 Task: Add the task  Upgrade and migrate company inventory management to a cloud-based solution to the section Customer Satisfaction Sprint in the project AgileQuest and add a Due Date to the respective task as 2023/08/08
Action: Mouse moved to (800, 420)
Screenshot: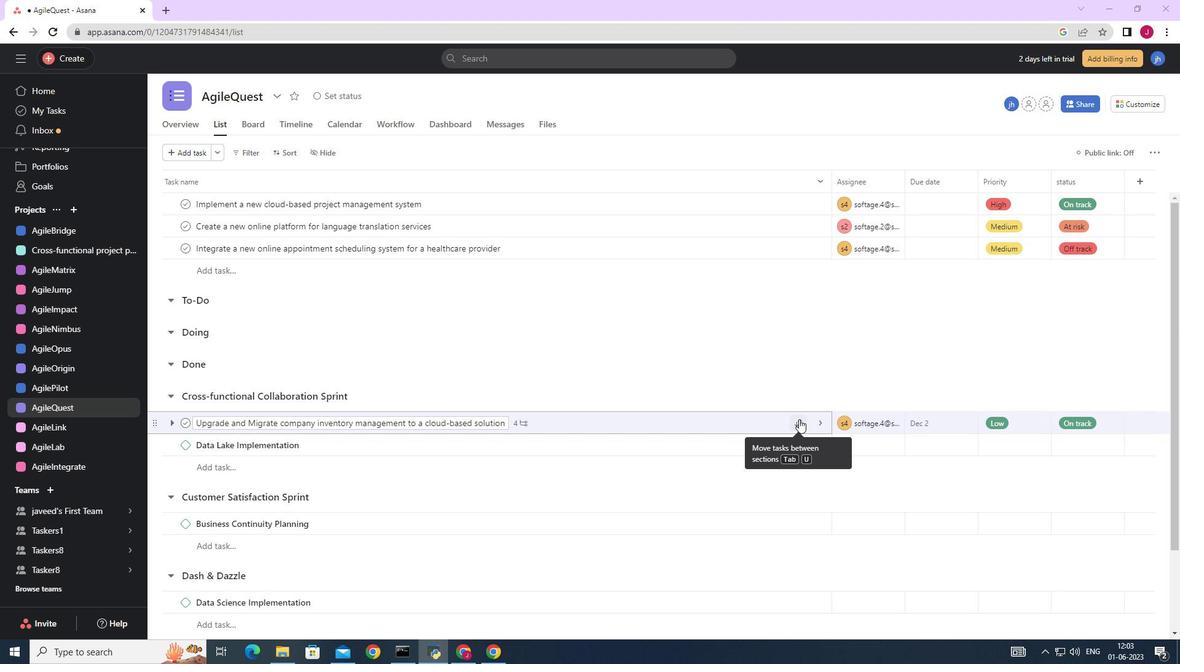 
Action: Mouse pressed left at (800, 420)
Screenshot: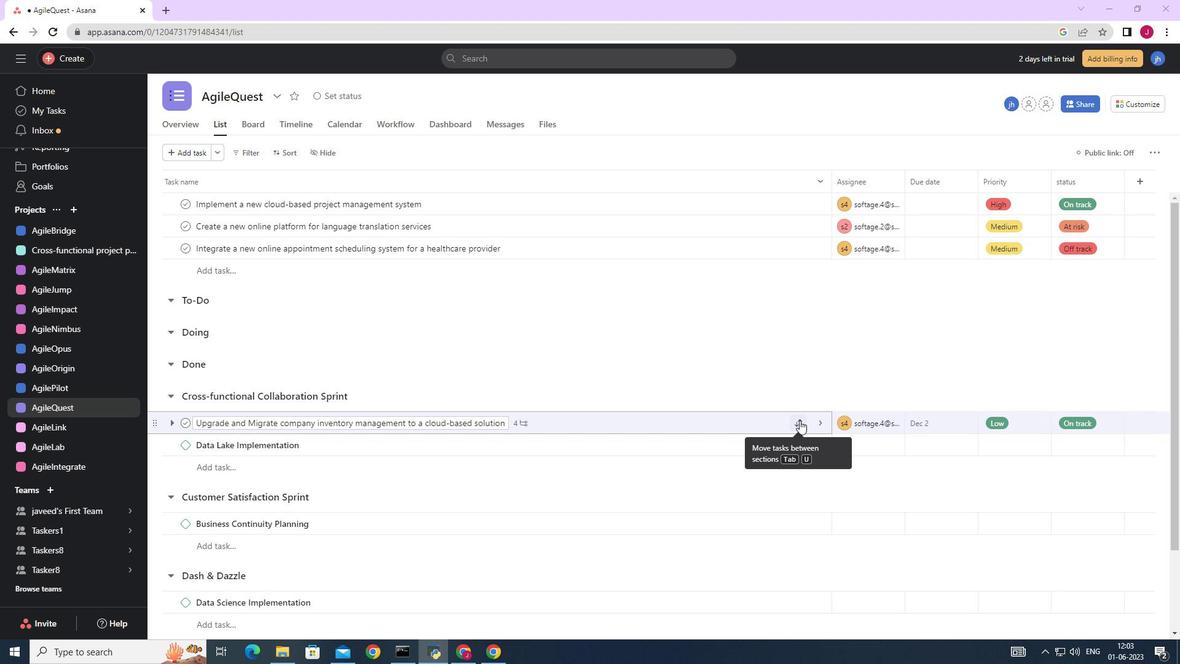 
Action: Mouse moved to (715, 356)
Screenshot: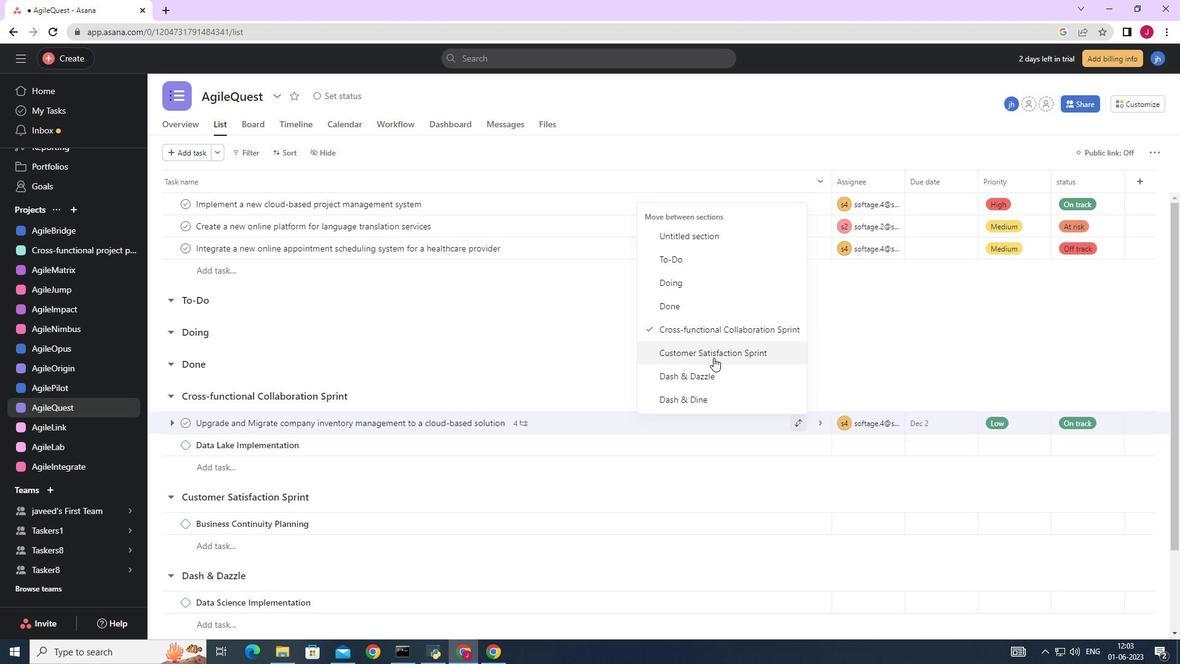 
Action: Mouse pressed left at (715, 356)
Screenshot: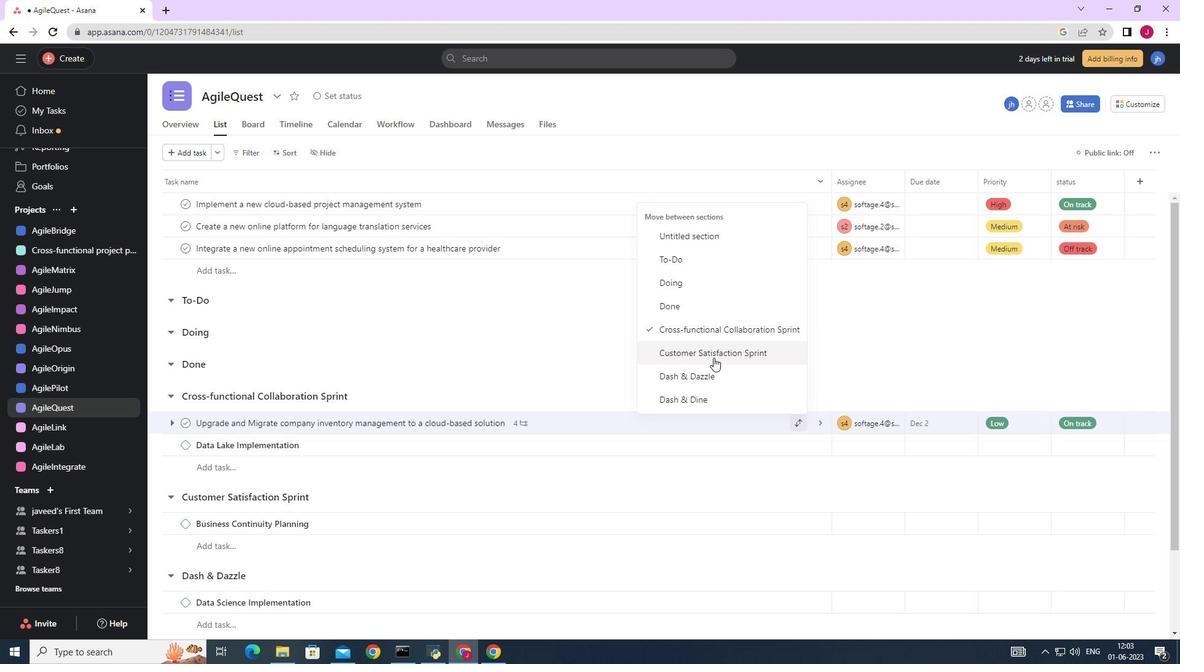 
Action: Mouse moved to (939, 501)
Screenshot: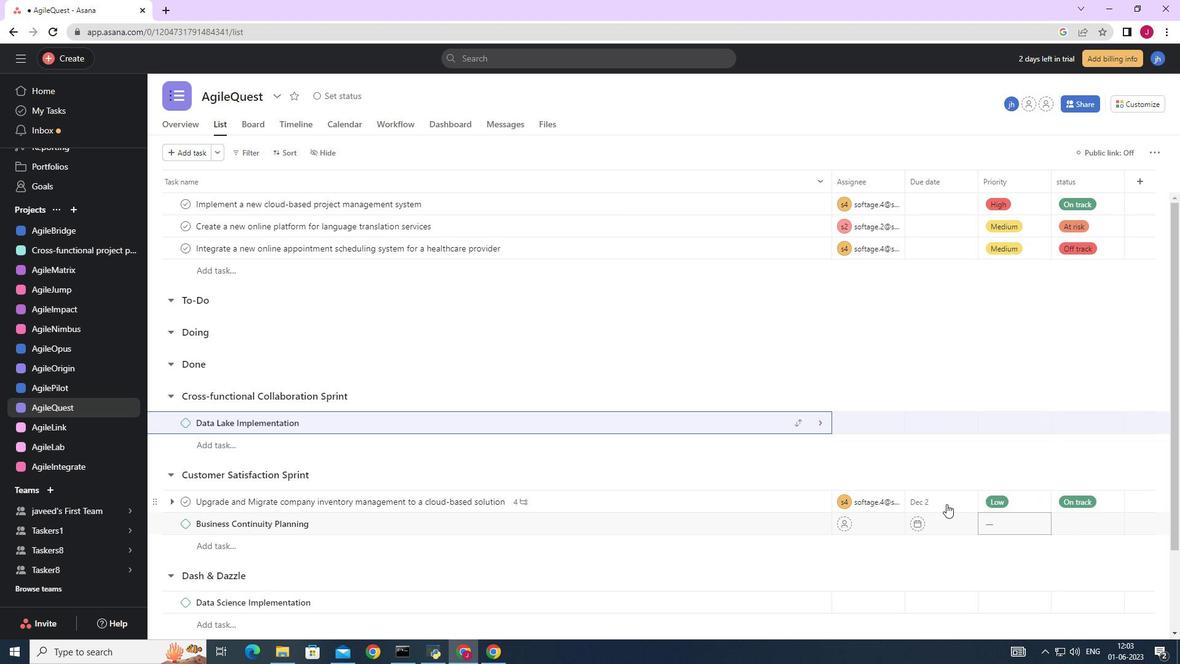 
Action: Mouse pressed left at (939, 501)
Screenshot: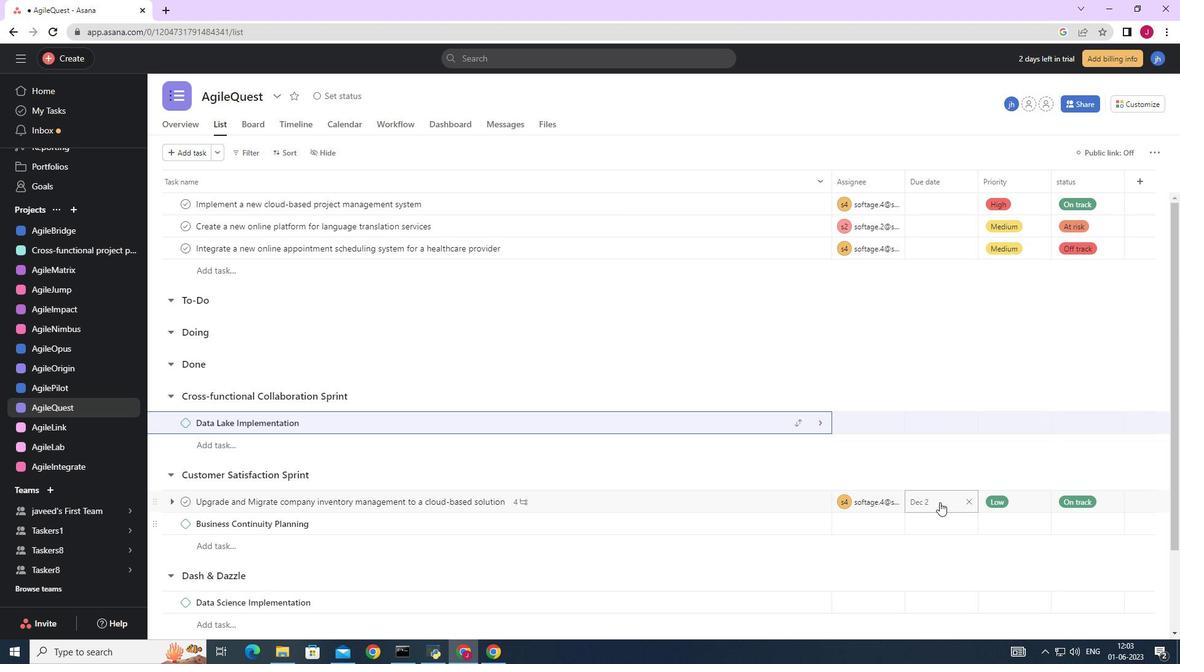 
Action: Mouse moved to (924, 307)
Screenshot: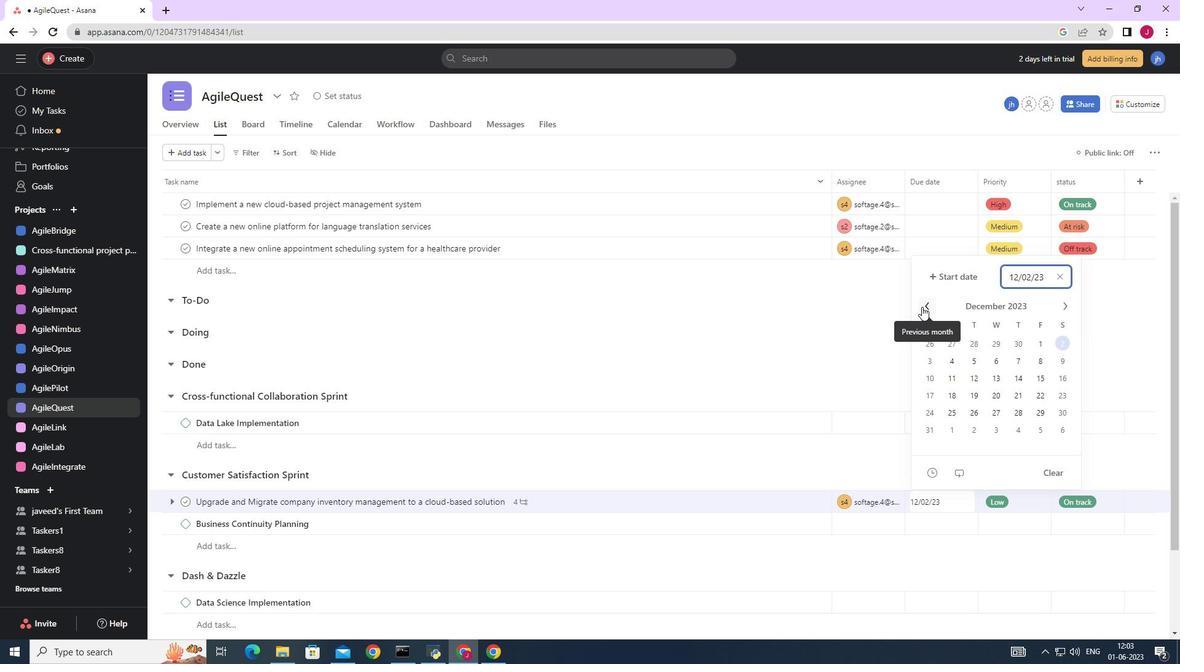 
Action: Mouse pressed left at (924, 307)
Screenshot: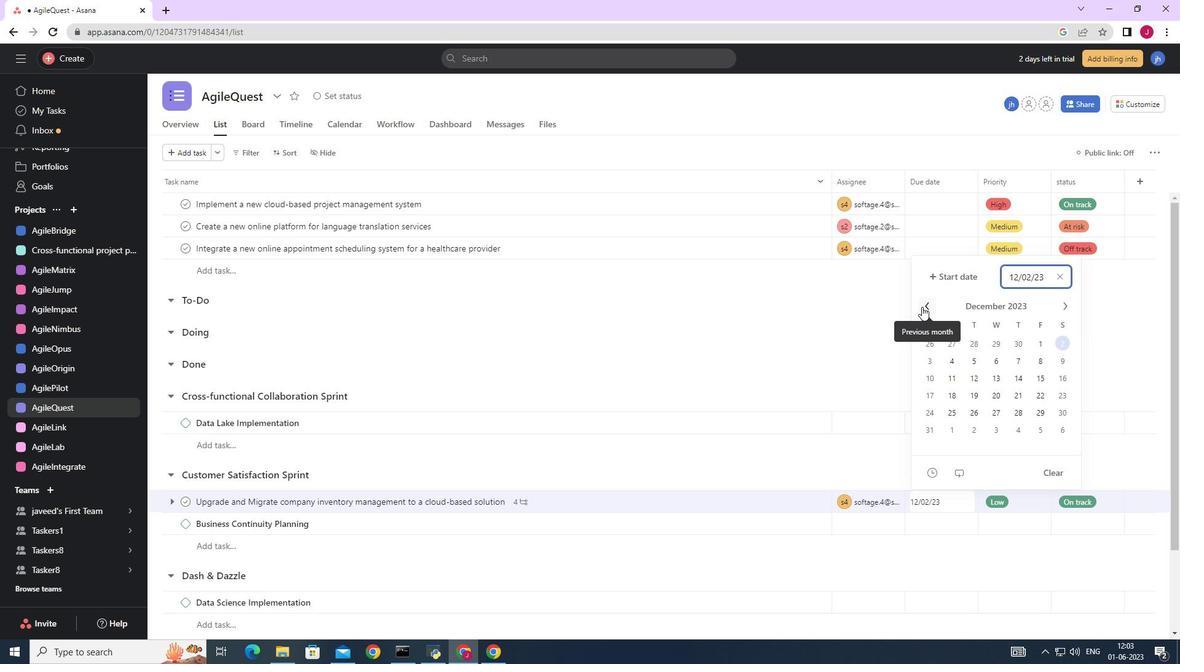 
Action: Mouse moved to (925, 307)
Screenshot: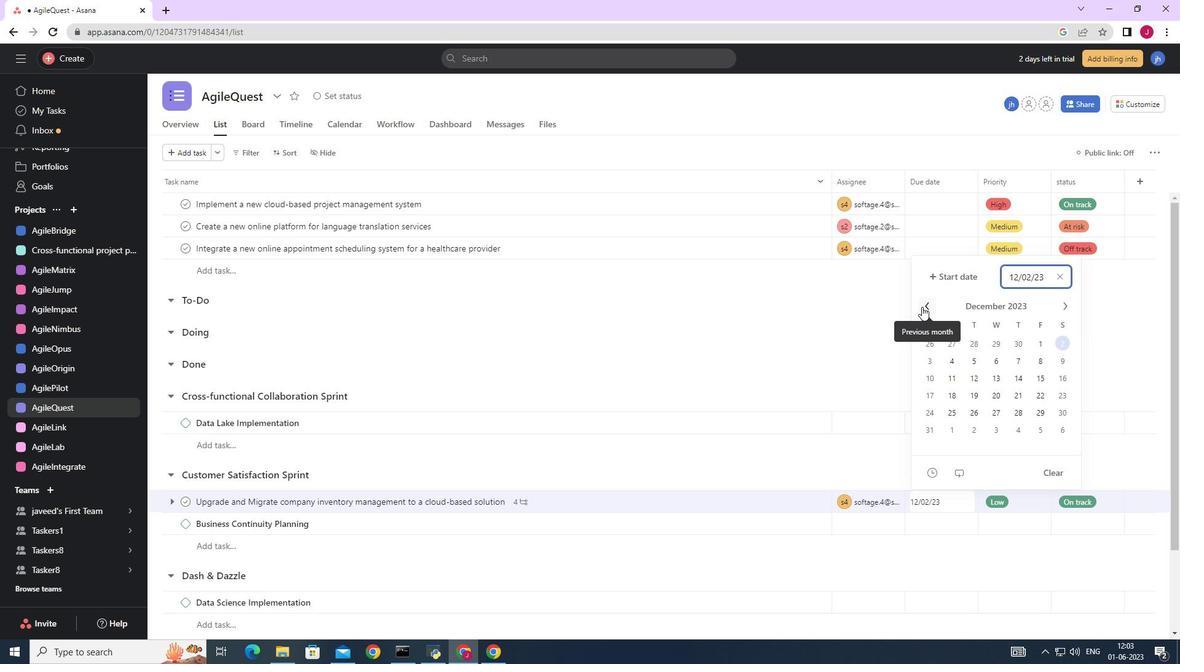 
Action: Mouse pressed left at (925, 307)
Screenshot: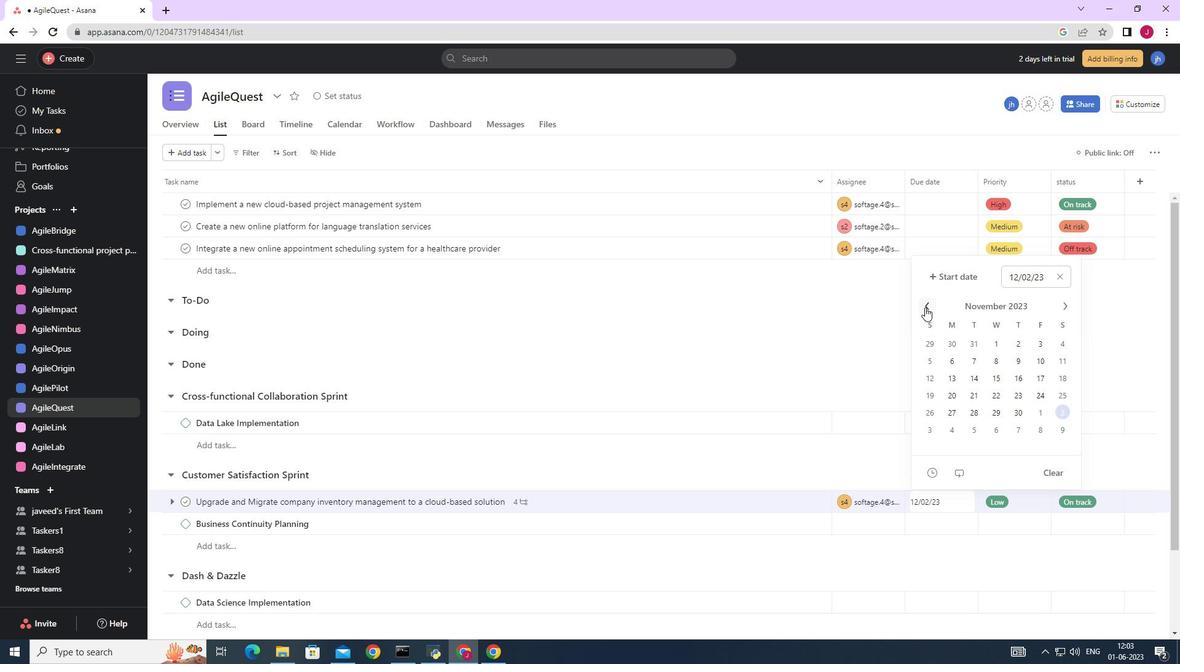 
Action: Mouse pressed left at (925, 307)
Screenshot: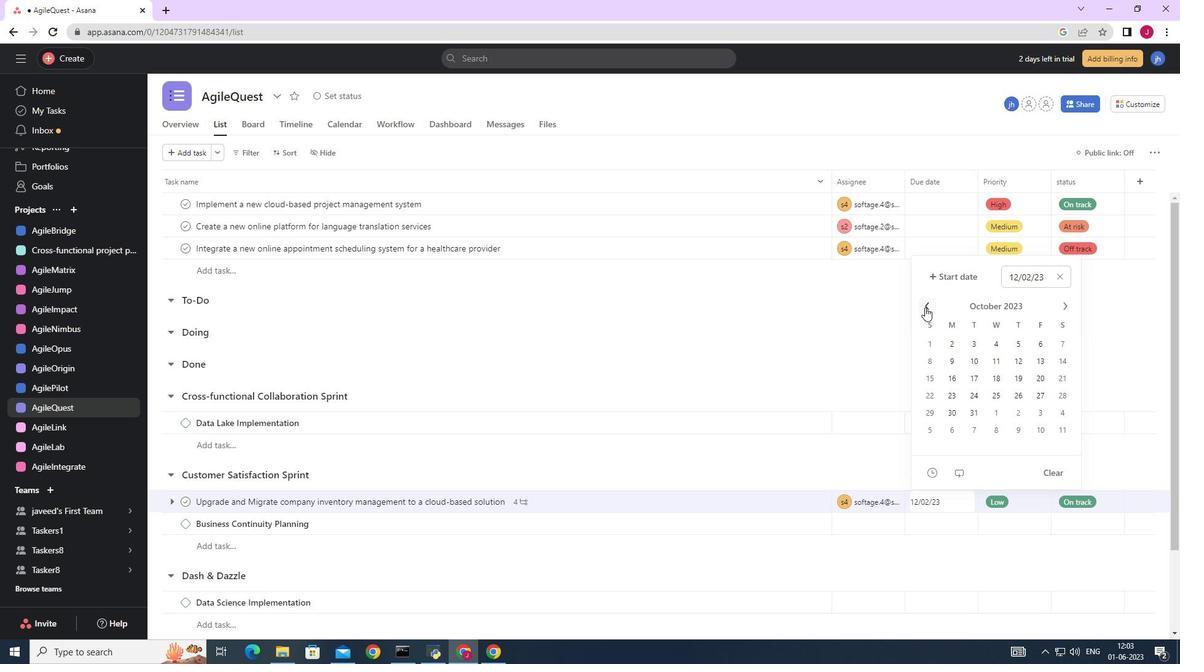 
Action: Mouse moved to (930, 305)
Screenshot: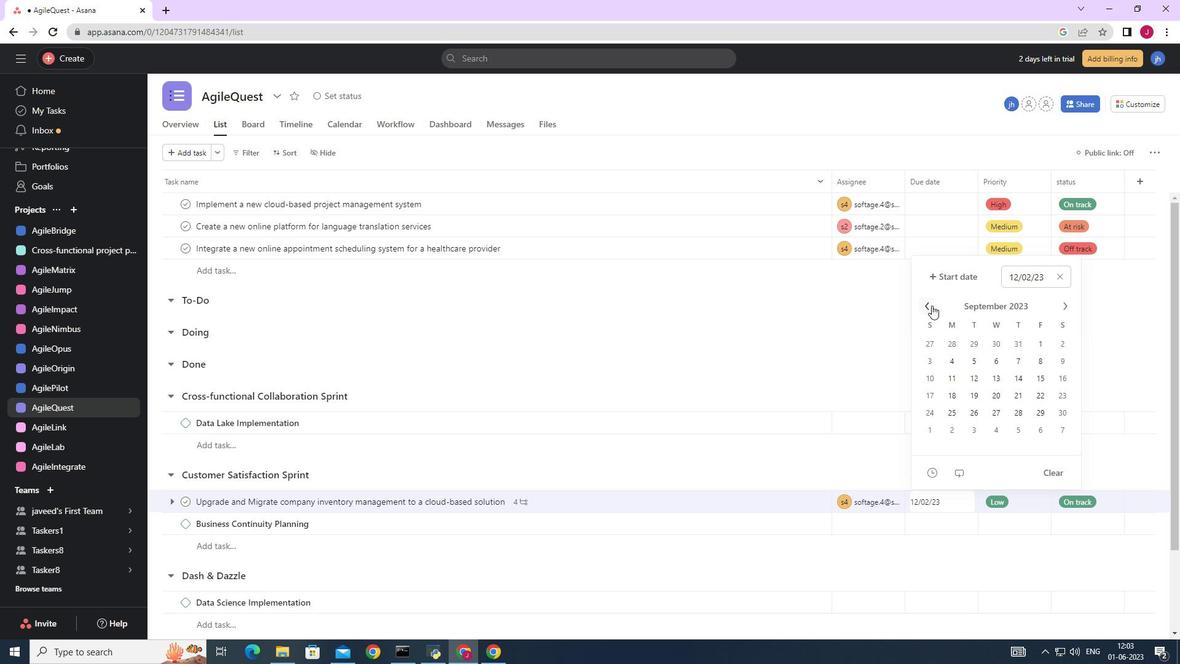 
Action: Mouse pressed left at (930, 305)
Screenshot: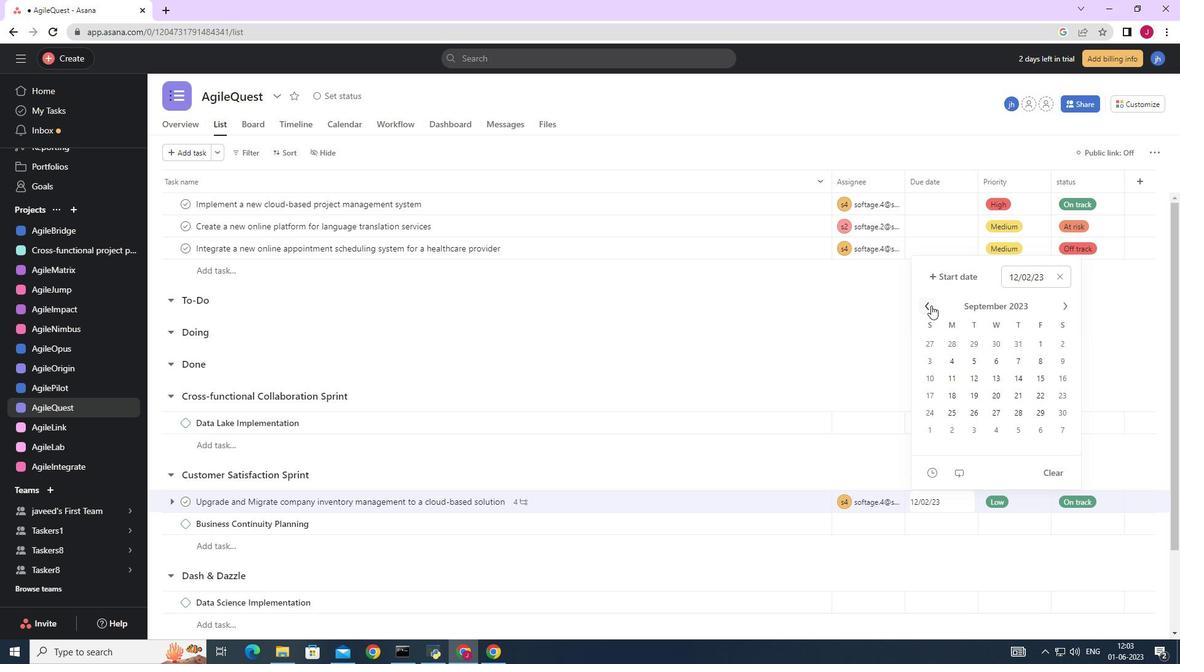 
Action: Mouse moved to (976, 361)
Screenshot: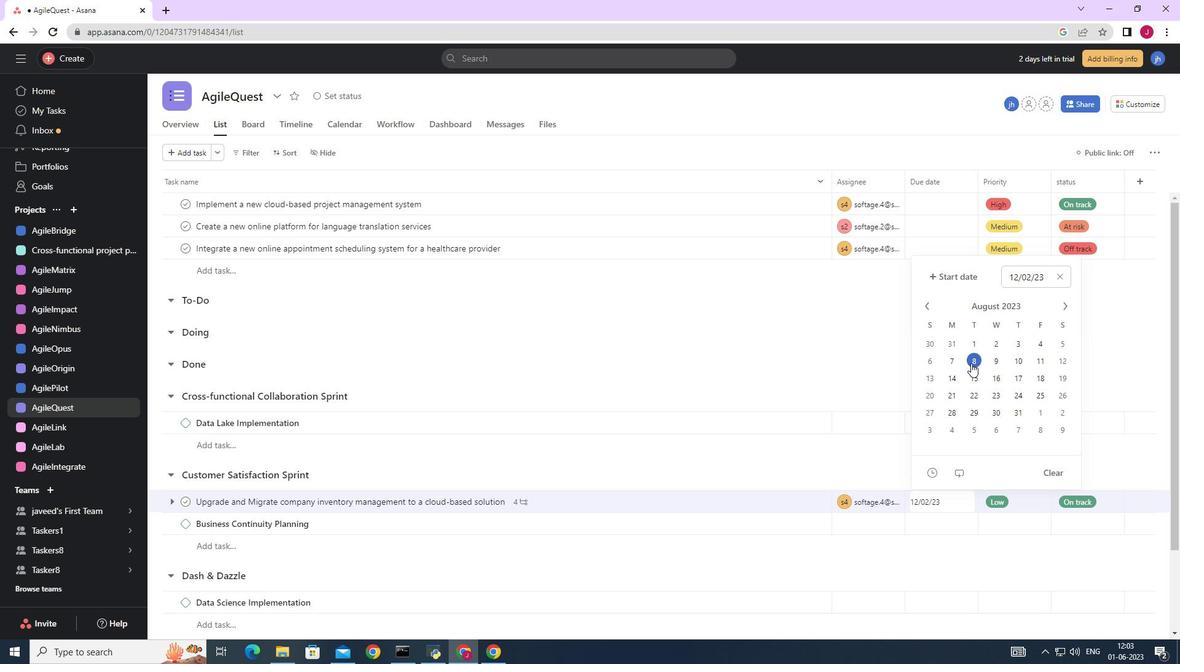 
Action: Mouse pressed left at (976, 361)
Screenshot: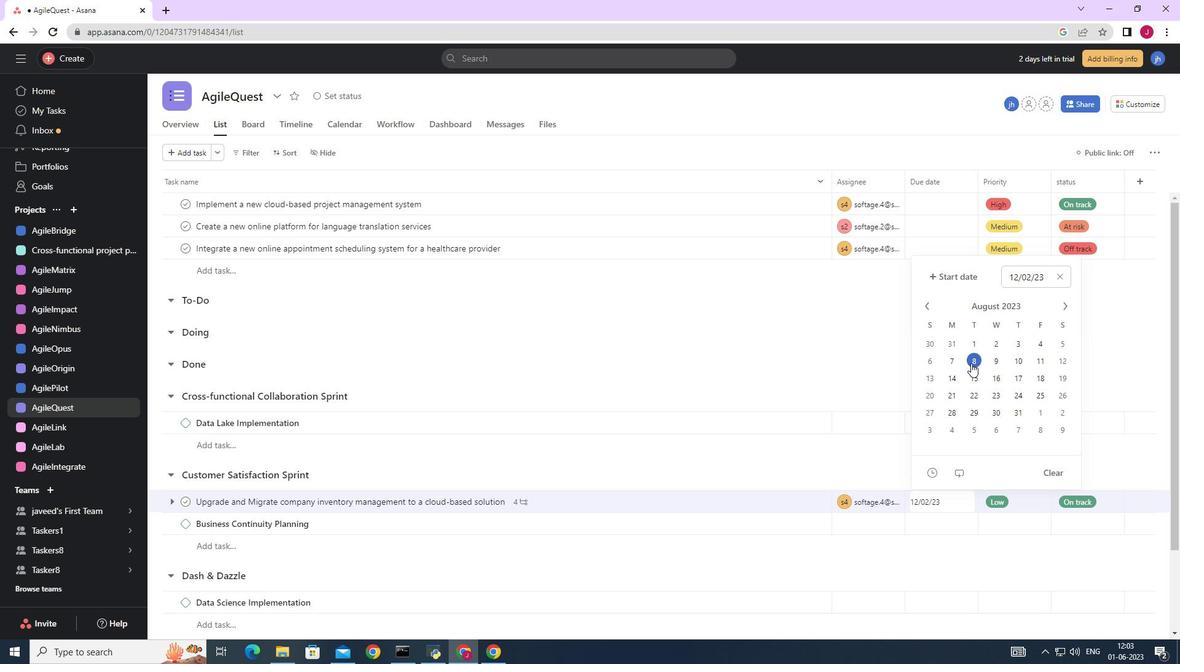 
Action: Mouse moved to (1130, 368)
Screenshot: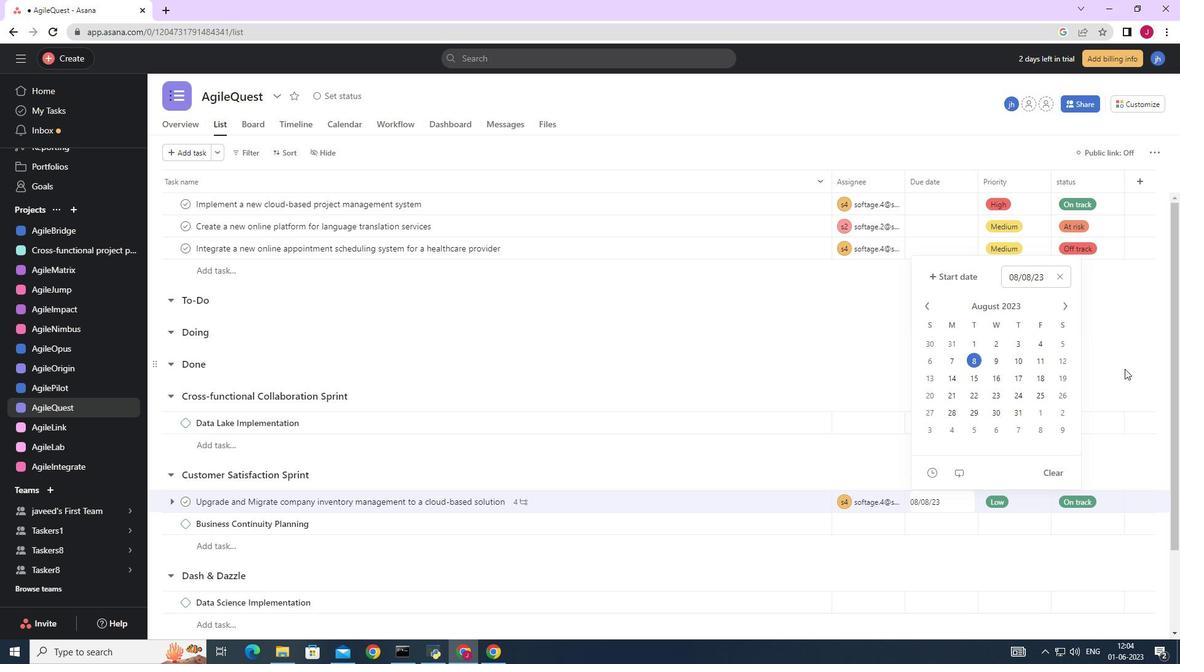 
Action: Mouse pressed left at (1130, 368)
Screenshot: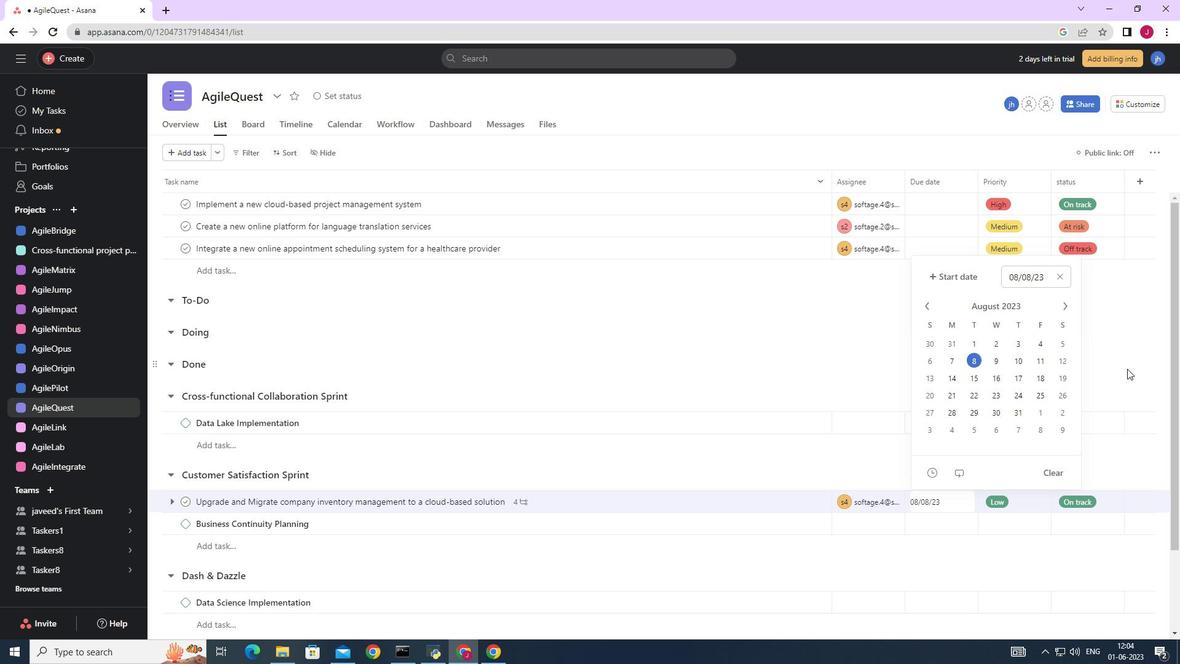
Action: Mouse moved to (1129, 367)
Screenshot: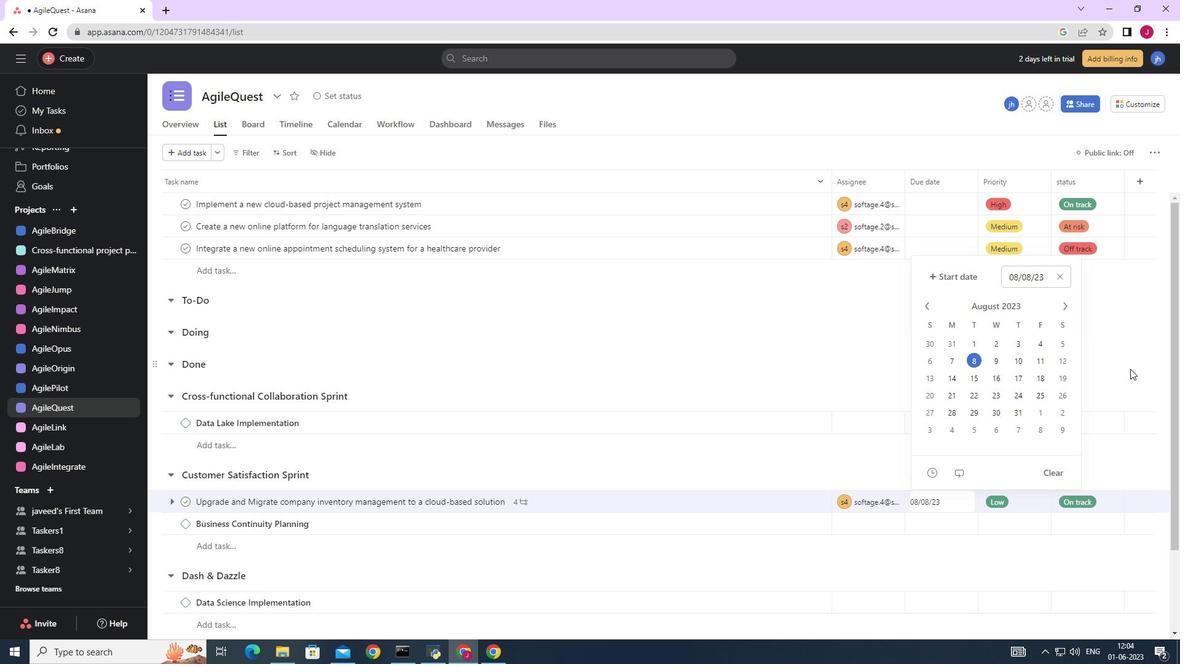 
